 Task: Add Blount Clam Shack Gumbo to the cart.
Action: Mouse pressed left at (17, 113)
Screenshot: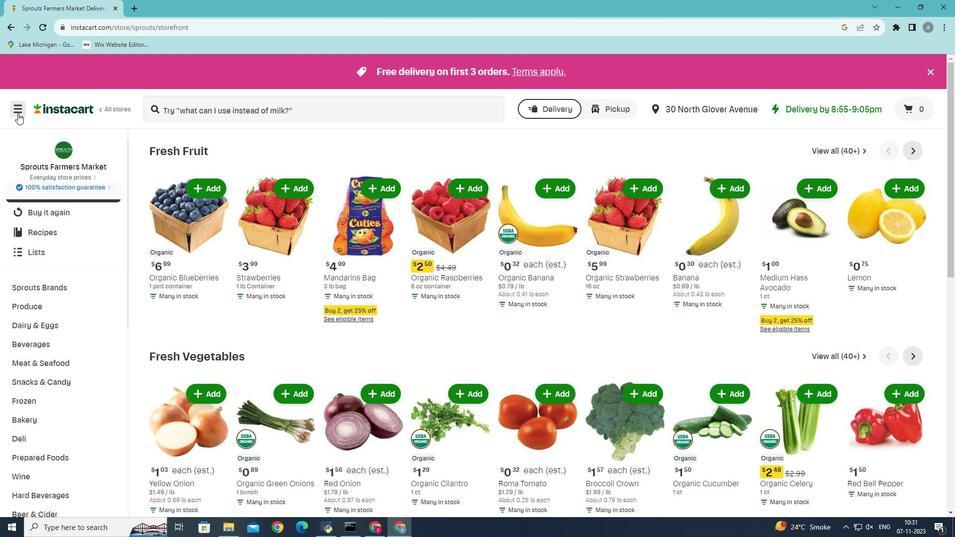 
Action: Mouse moved to (42, 274)
Screenshot: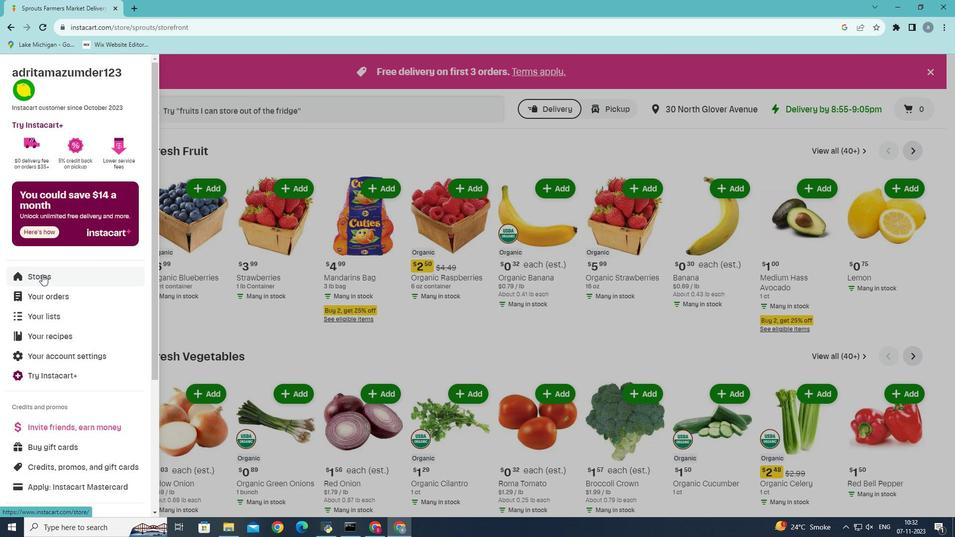 
Action: Mouse pressed left at (42, 274)
Screenshot: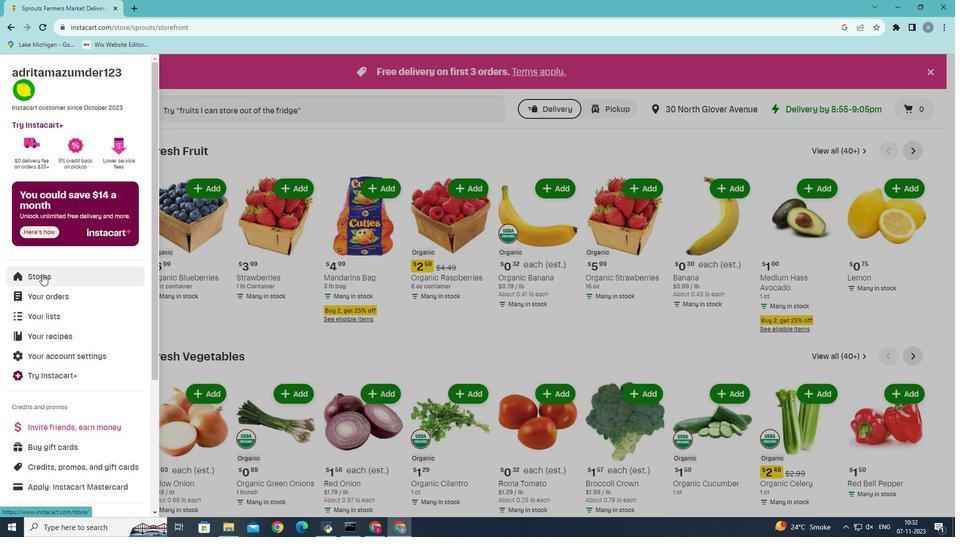 
Action: Mouse moved to (229, 106)
Screenshot: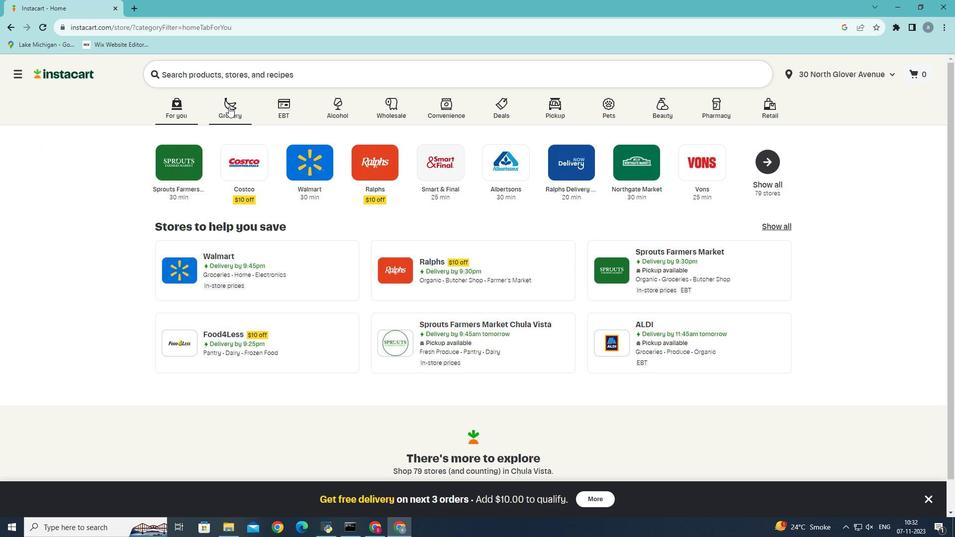 
Action: Mouse pressed left at (229, 106)
Screenshot: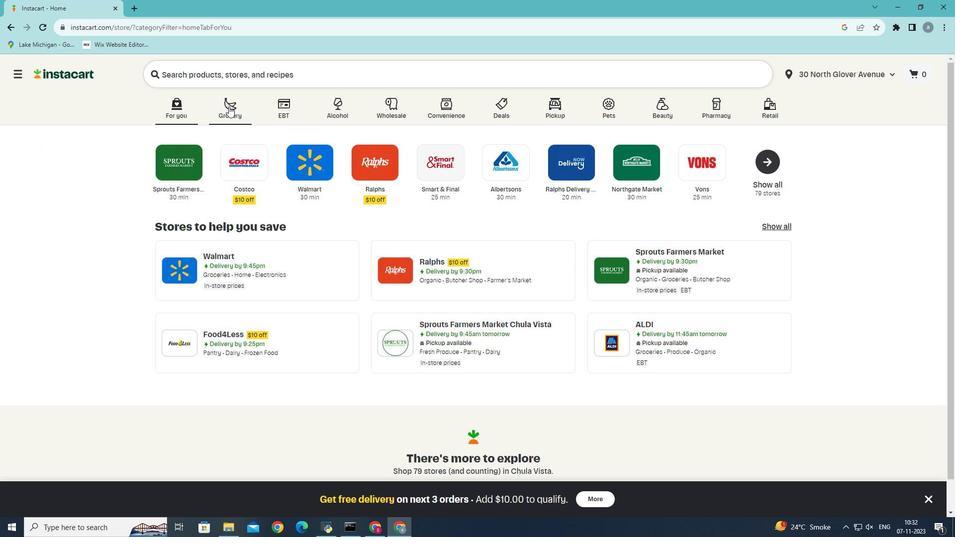 
Action: Mouse moved to (236, 293)
Screenshot: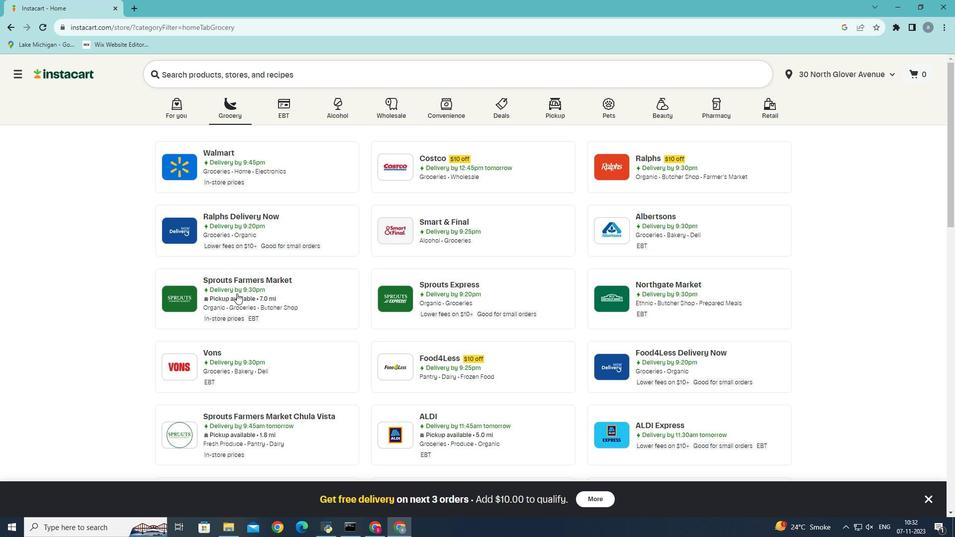 
Action: Mouse pressed left at (236, 293)
Screenshot: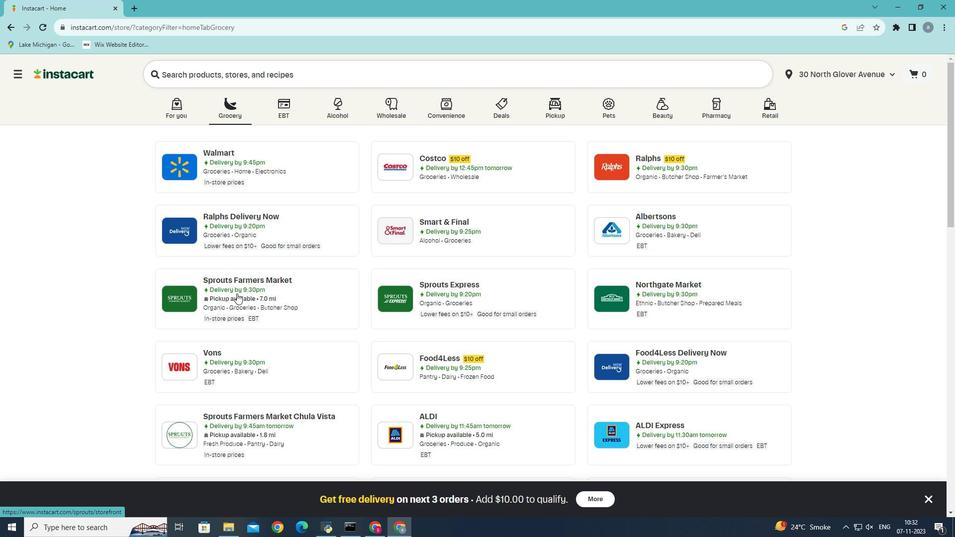 
Action: Mouse moved to (67, 365)
Screenshot: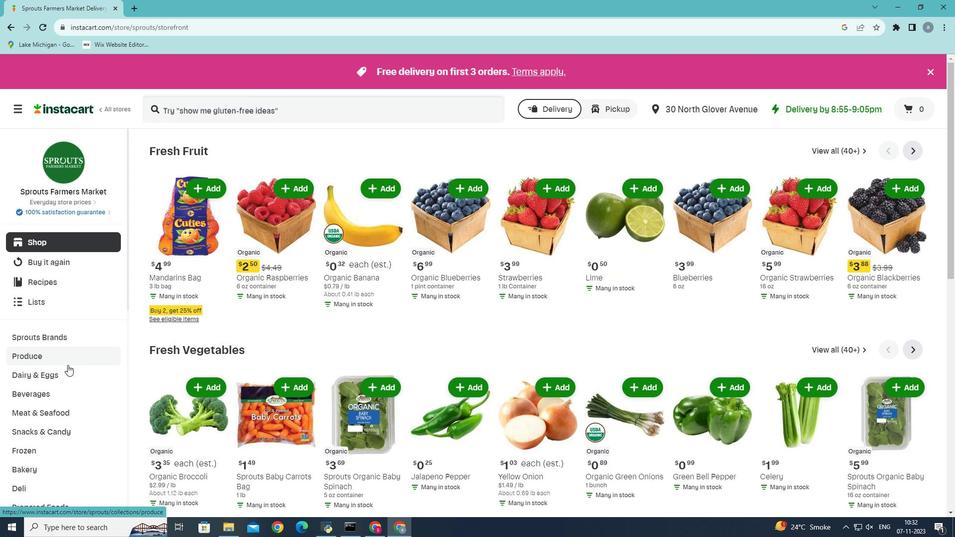 
Action: Mouse scrolled (67, 364) with delta (0, 0)
Screenshot: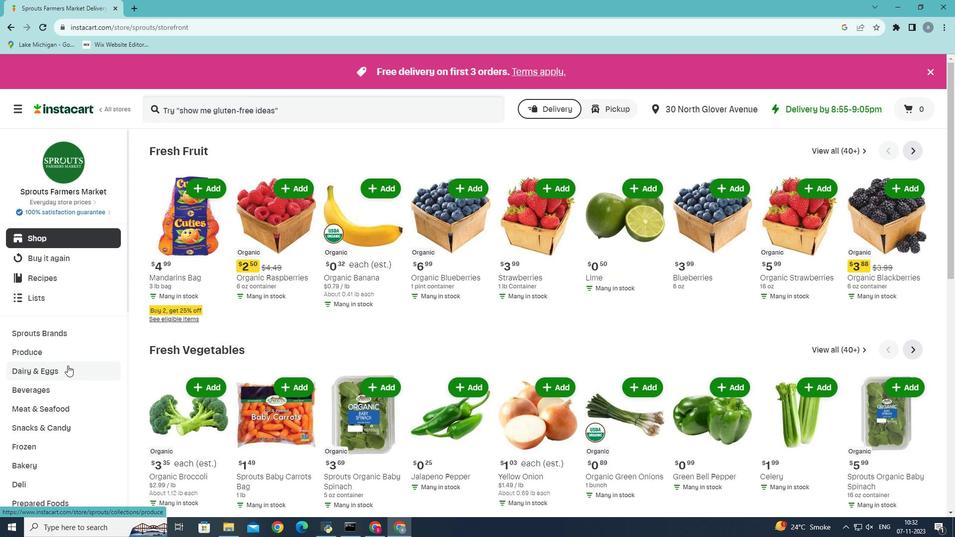
Action: Mouse moved to (67, 365)
Screenshot: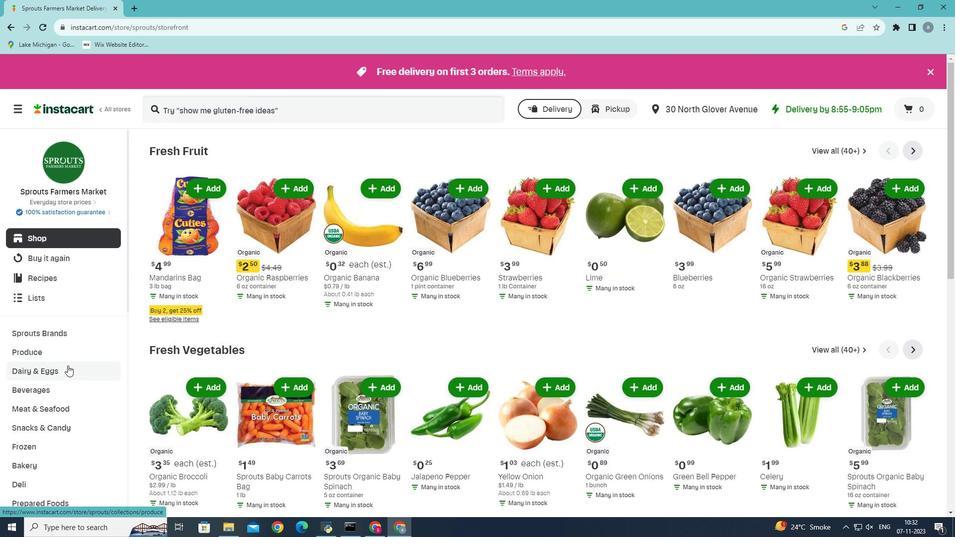 
Action: Mouse scrolled (67, 365) with delta (0, 0)
Screenshot: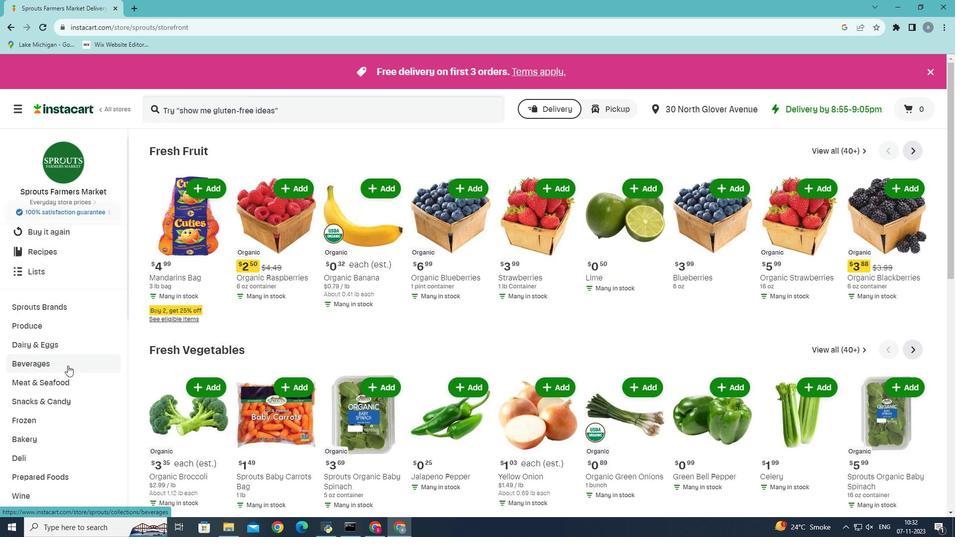 
Action: Mouse scrolled (67, 365) with delta (0, 0)
Screenshot: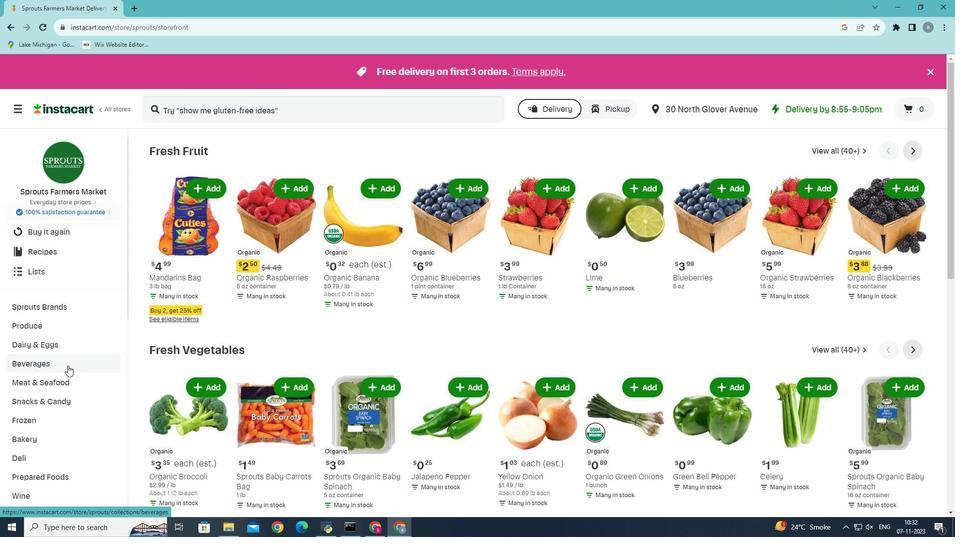 
Action: Mouse moved to (67, 352)
Screenshot: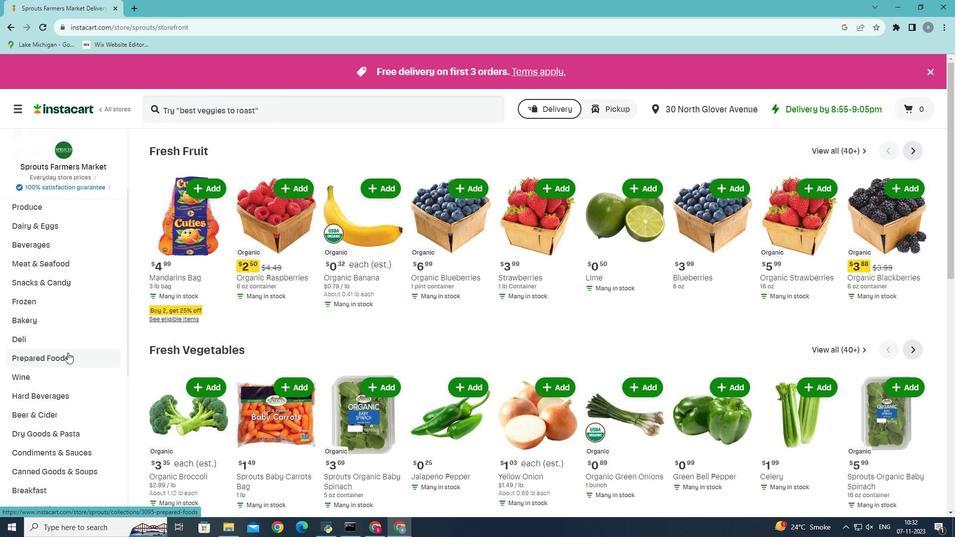 
Action: Mouse pressed left at (67, 352)
Screenshot: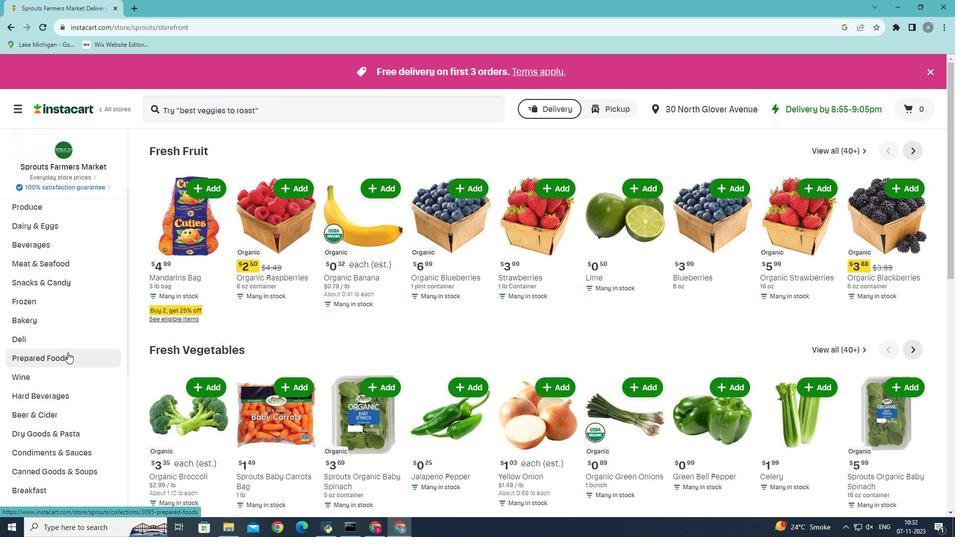 
Action: Mouse moved to (505, 175)
Screenshot: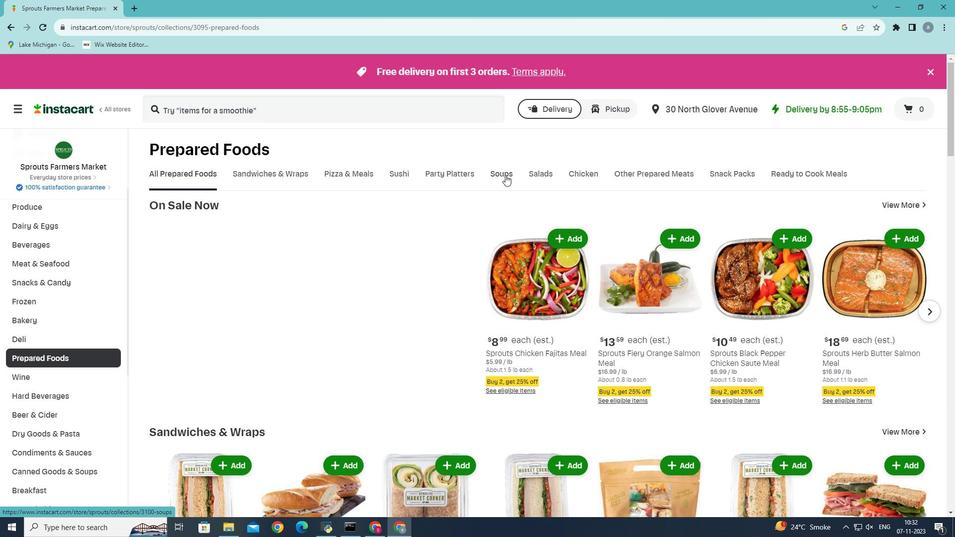 
Action: Mouse pressed left at (505, 175)
Screenshot: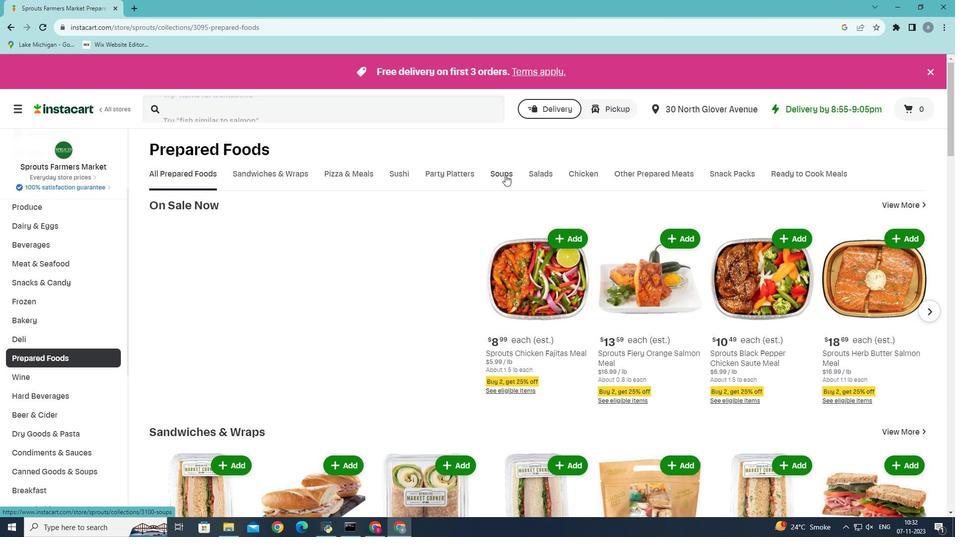 
Action: Mouse moved to (505, 175)
Screenshot: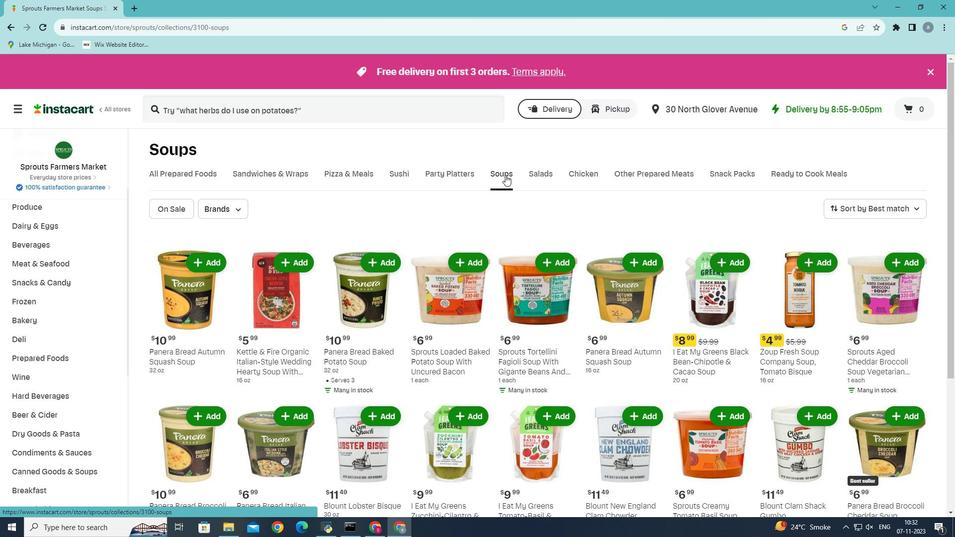 
Action: Mouse pressed left at (505, 175)
Screenshot: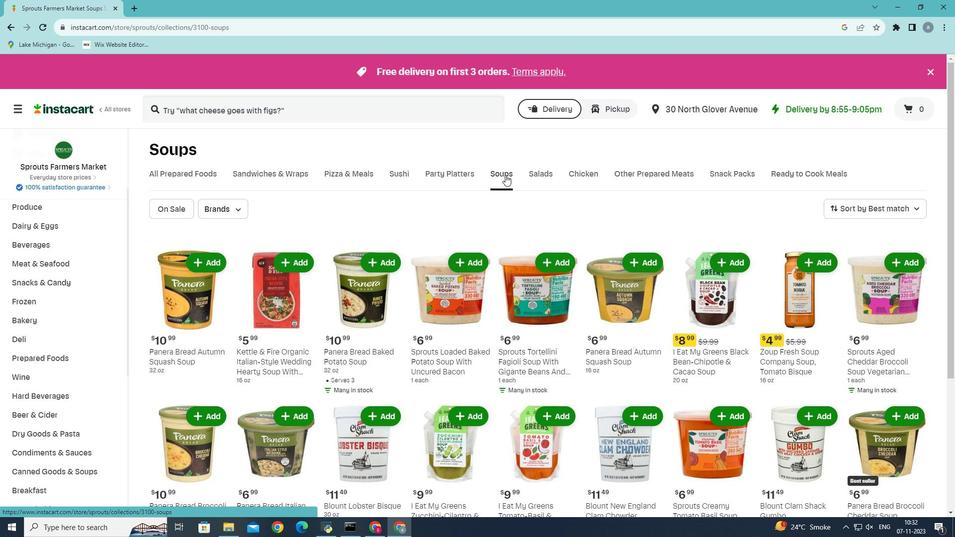 
Action: Mouse moved to (180, 103)
Screenshot: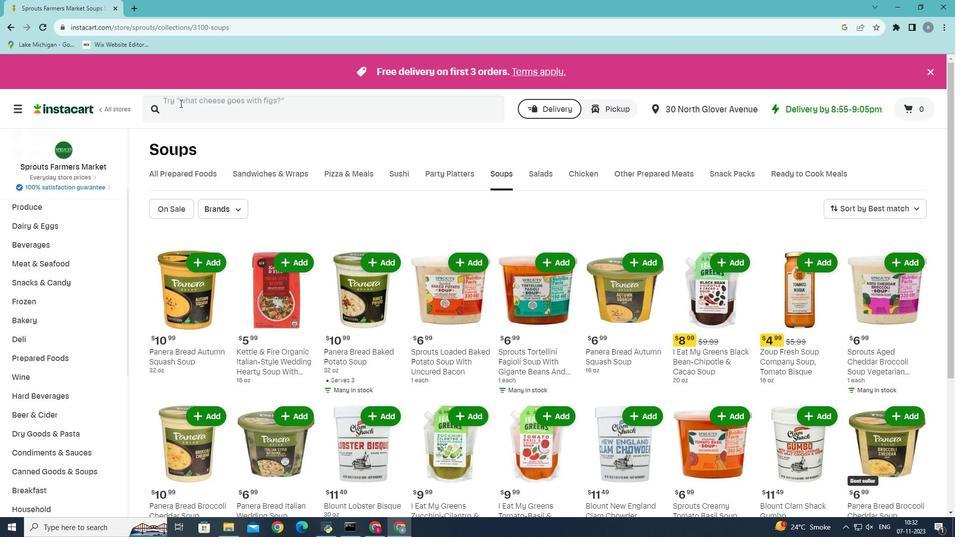 
Action: Mouse pressed left at (180, 103)
Screenshot: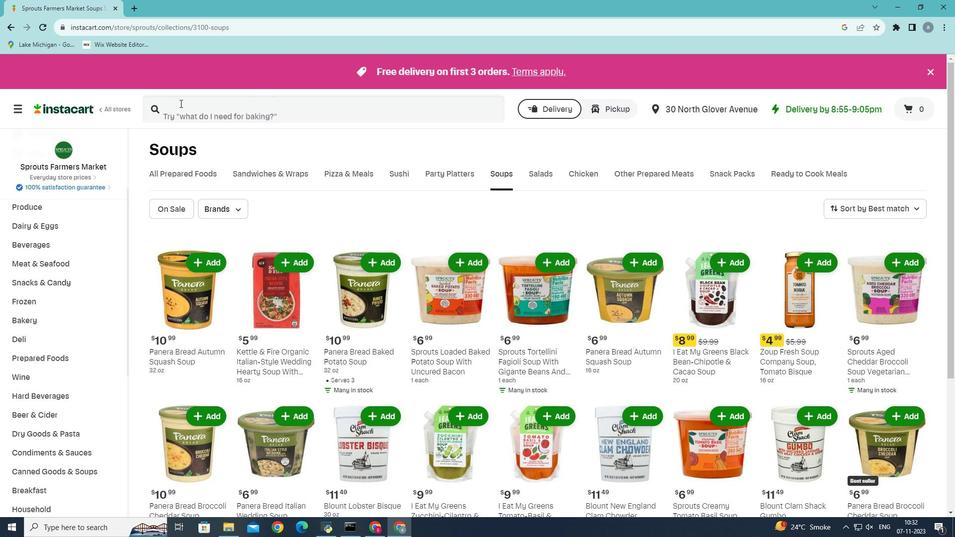 
Action: Key pressed <Key.shift><Key.shift><Key.shift><Key.shift><Key.shift><Key.shift><Key.shift><Key.shift><Key.shift><Key.shift><Key.shift><Key.shift><Key.shift>Blount<Key.space>clam<Key.space>shake<Key.space>gumbo<Key.enter>
Screenshot: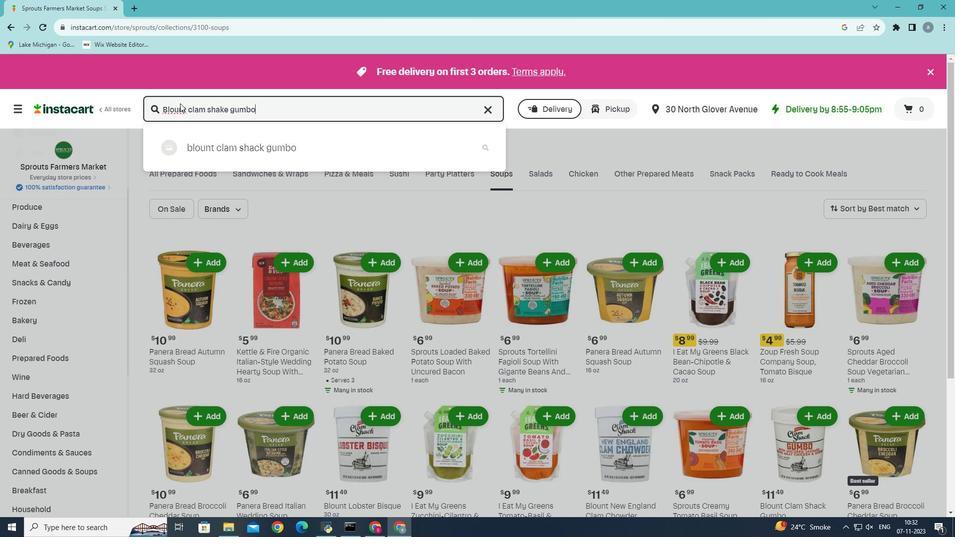
Action: Mouse moved to (274, 217)
Screenshot: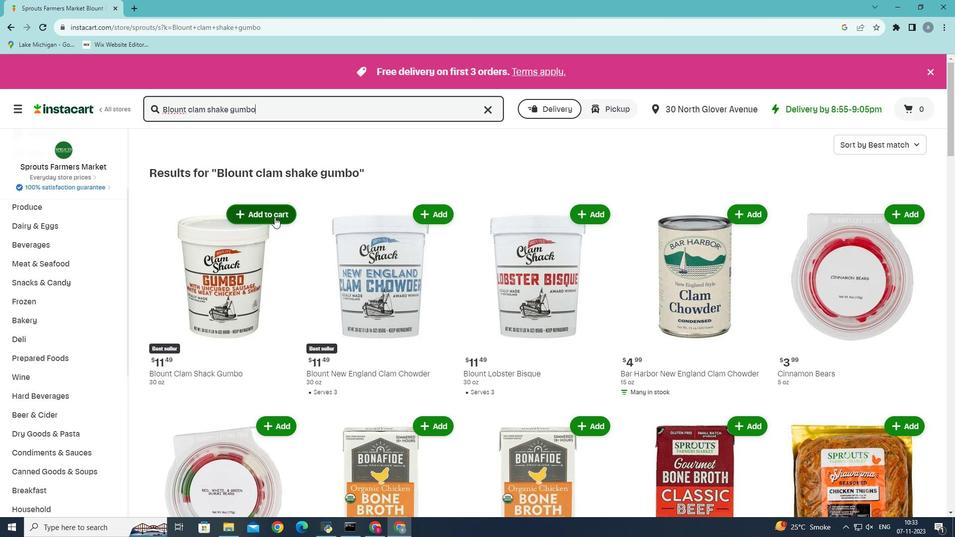
Action: Mouse pressed left at (274, 217)
Screenshot: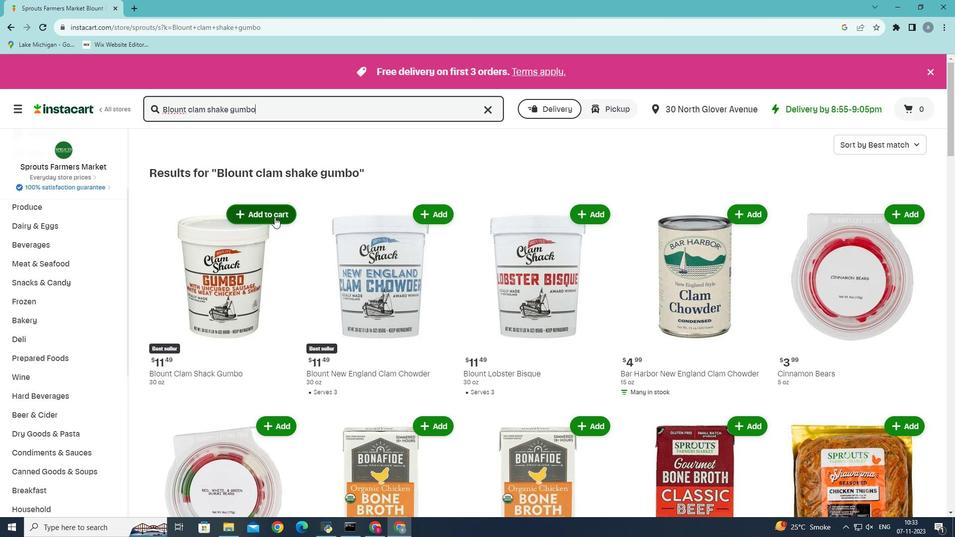 
